 Task: Go to previous used editior.
Action: Mouse moved to (118, 12)
Screenshot: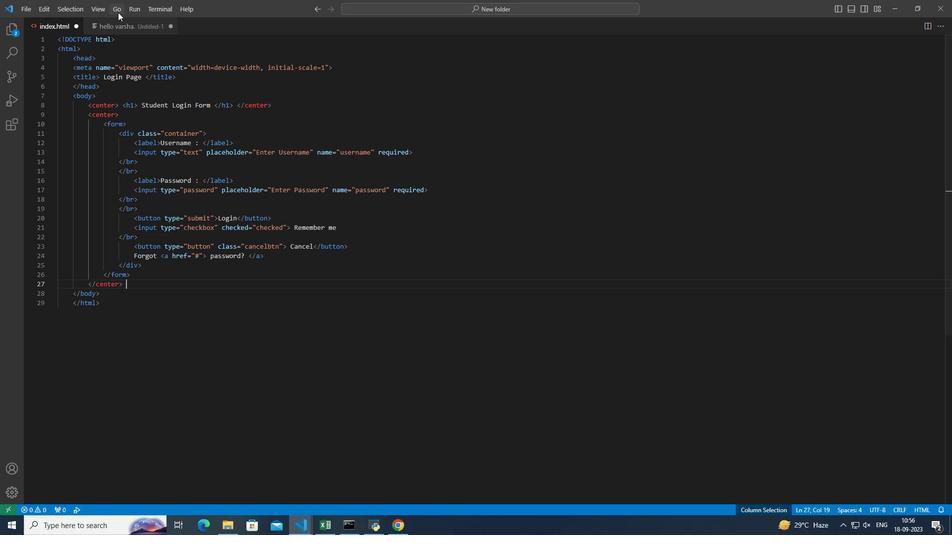 
Action: Mouse pressed left at (118, 12)
Screenshot: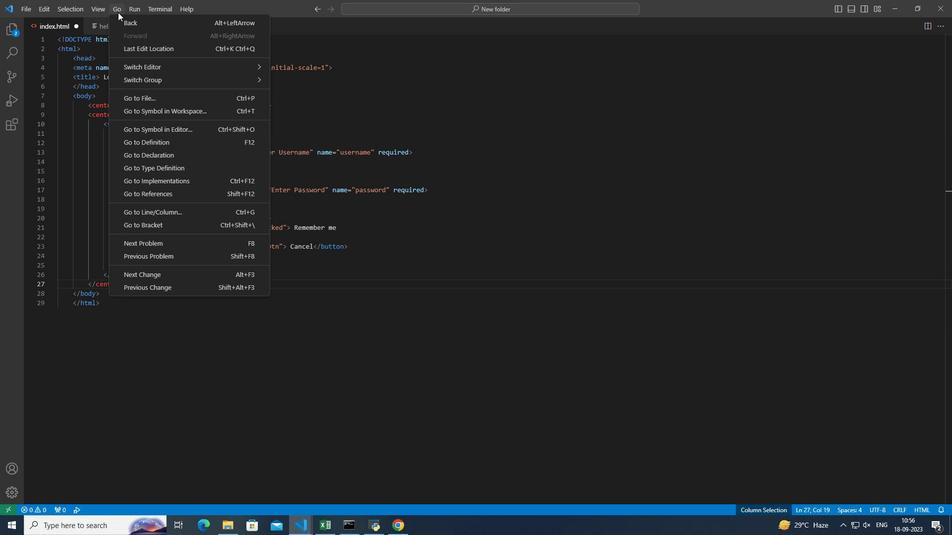 
Action: Mouse moved to (311, 110)
Screenshot: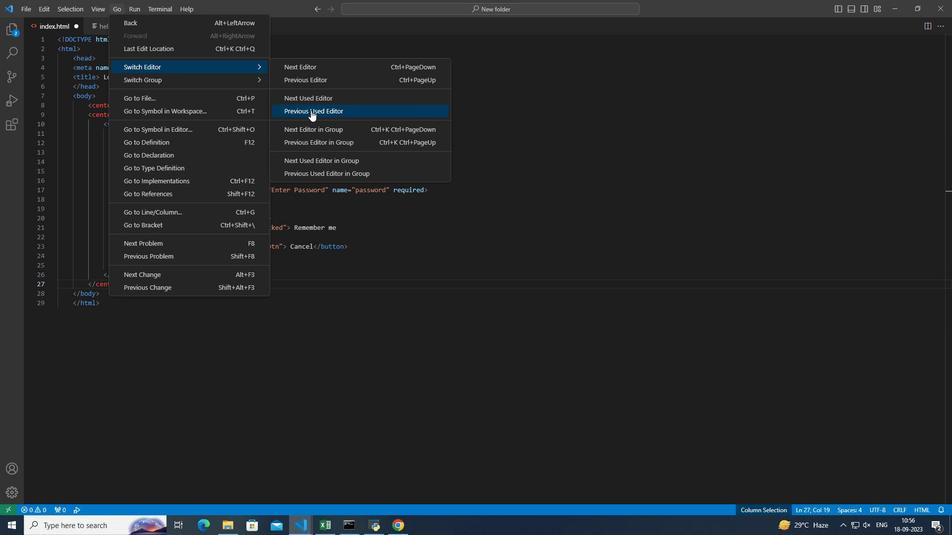
Action: Mouse pressed left at (311, 110)
Screenshot: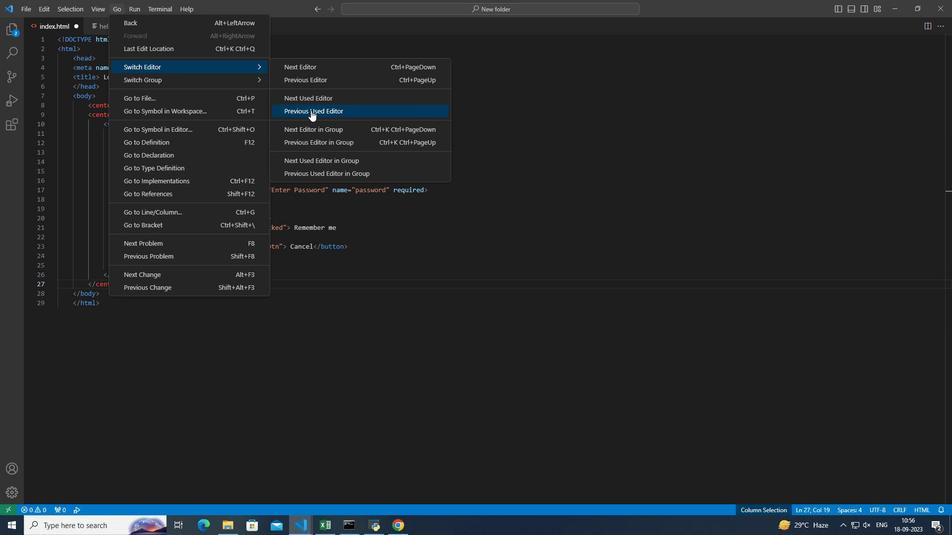 
Action: Mouse moved to (311, 109)
Screenshot: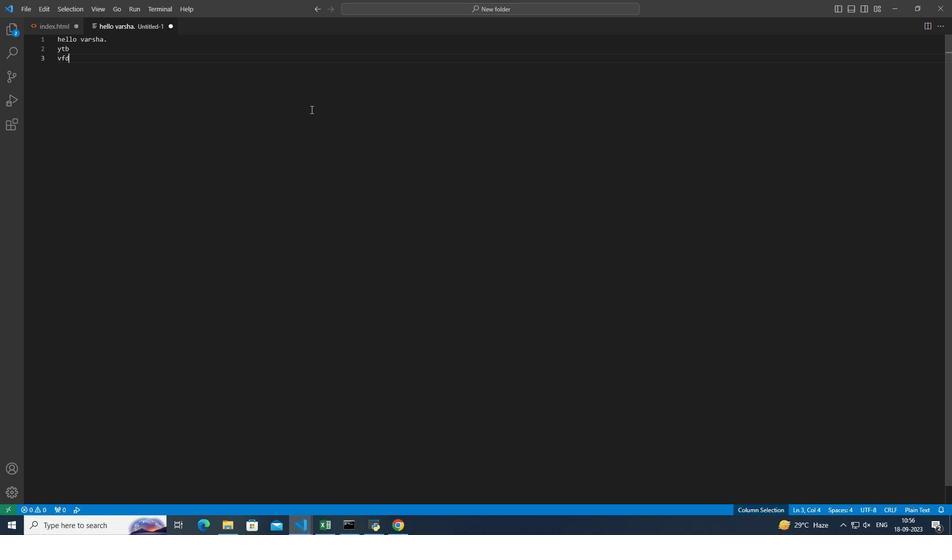 
